 Task: Select the current option in the diff view position.
Action: Mouse moved to (24, 655)
Screenshot: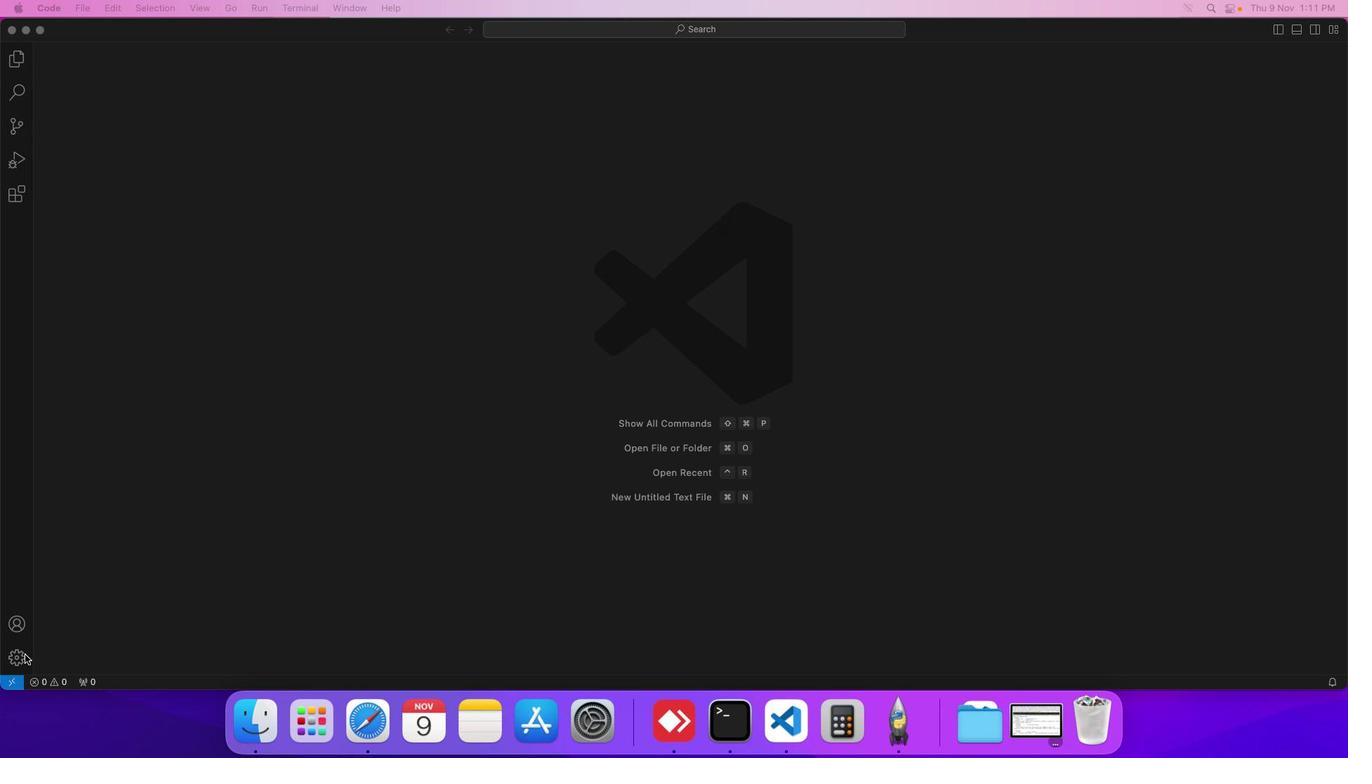 
Action: Mouse pressed left at (24, 655)
Screenshot: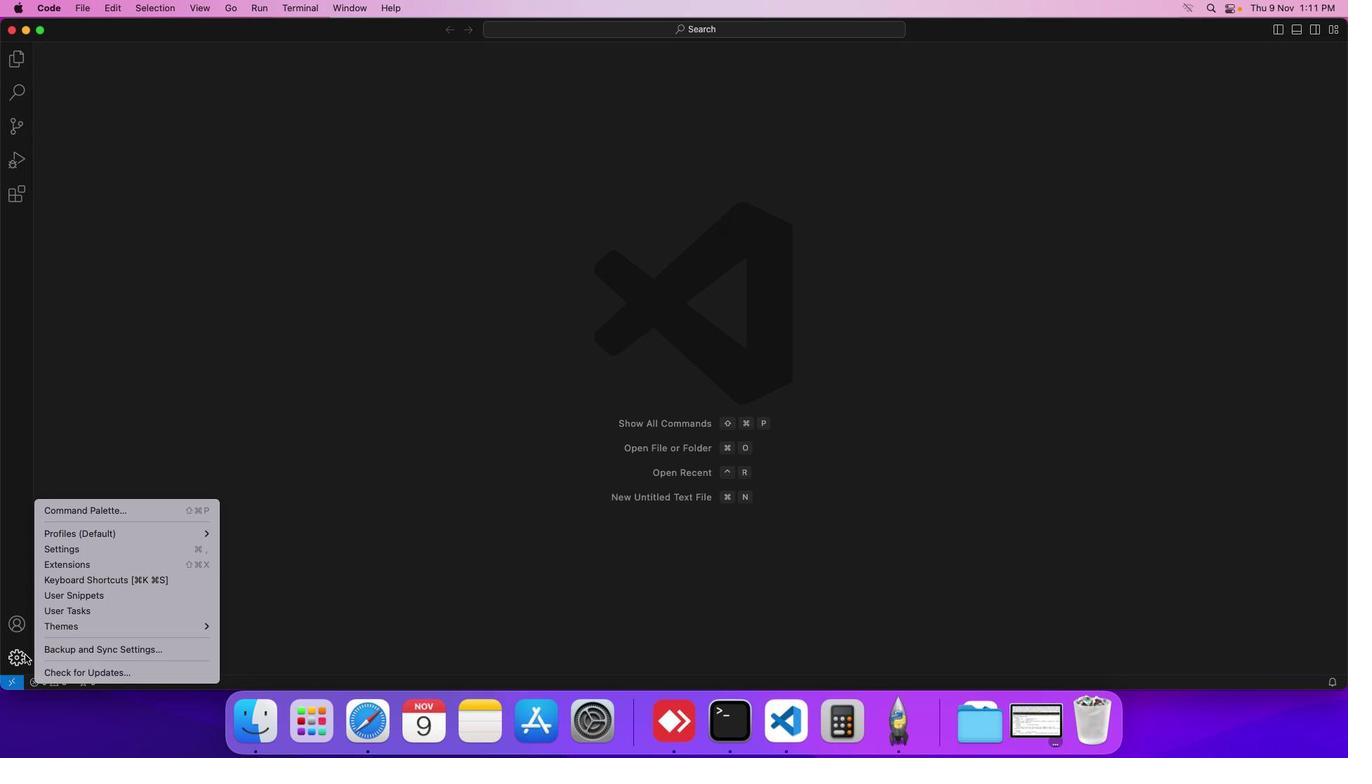 
Action: Mouse moved to (103, 555)
Screenshot: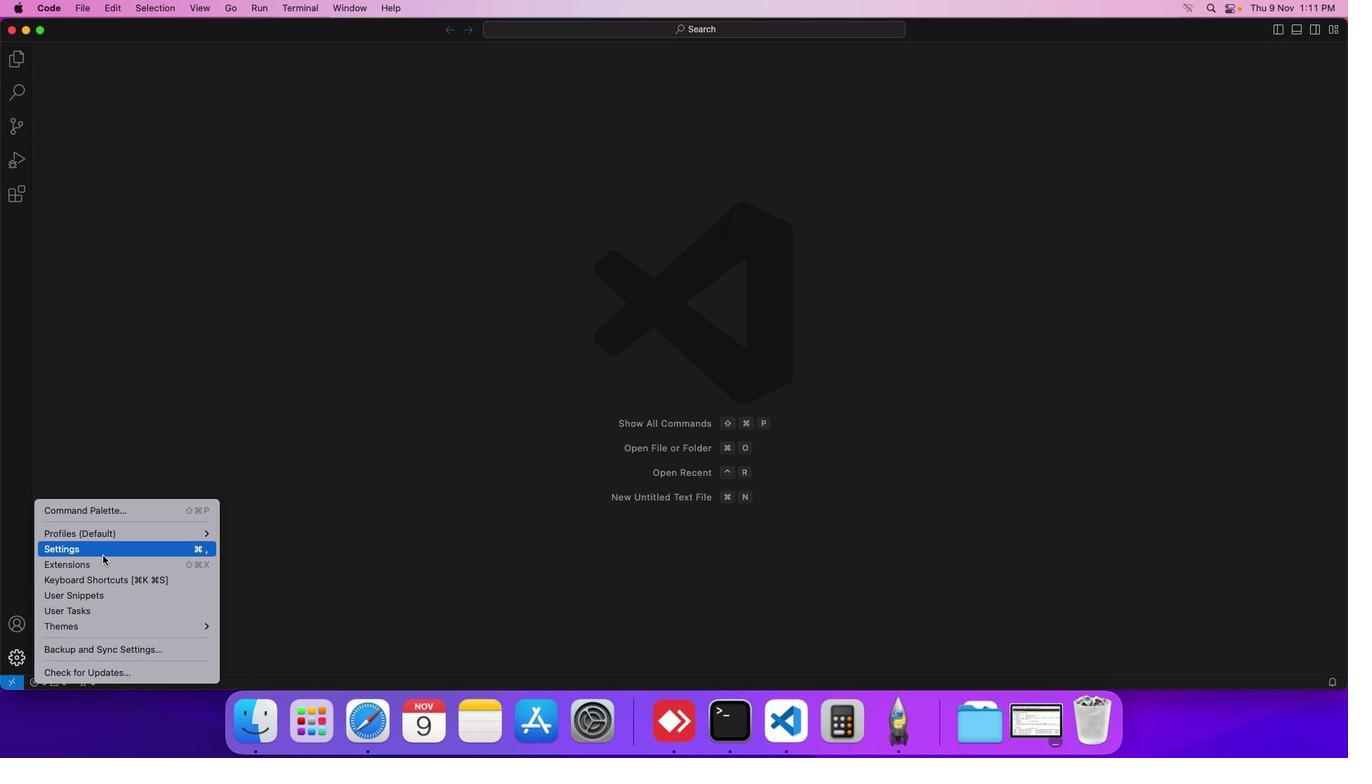 
Action: Mouse pressed left at (103, 555)
Screenshot: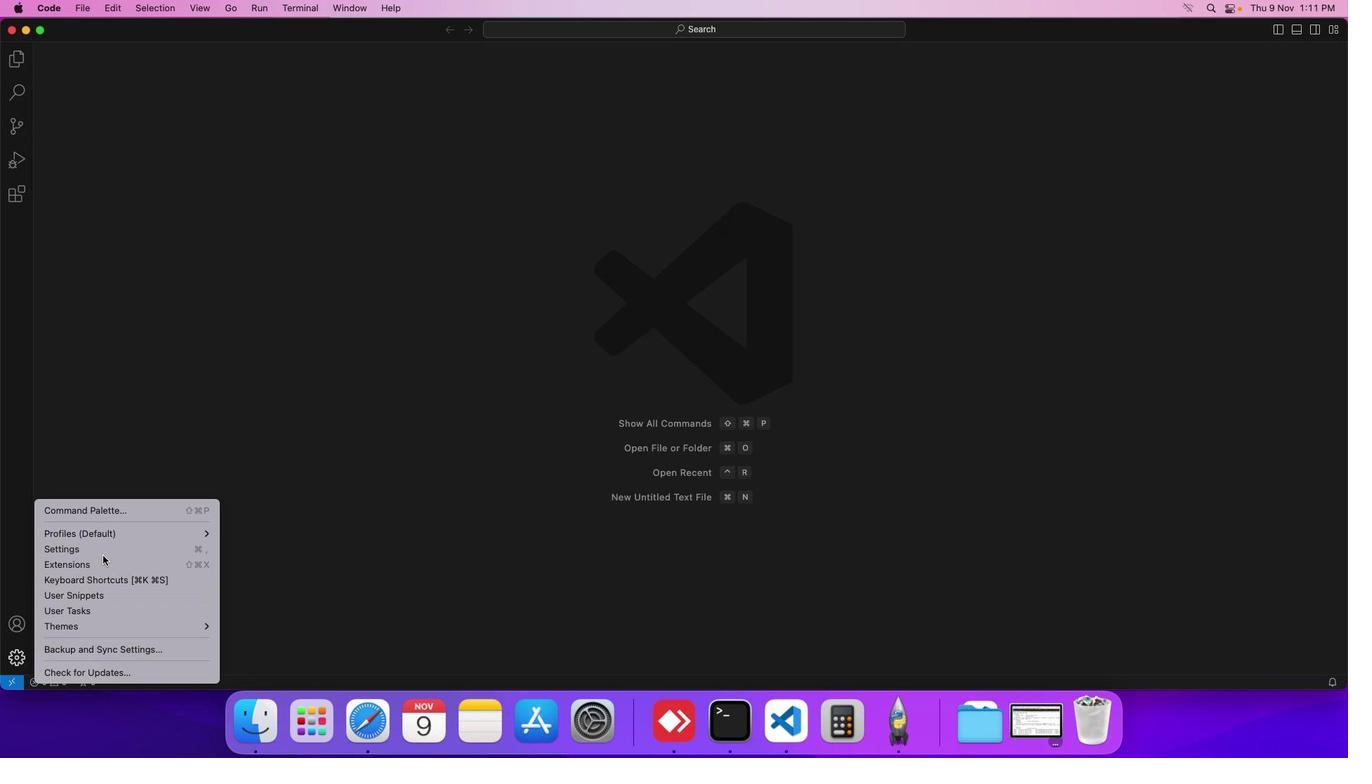 
Action: Mouse moved to (328, 247)
Screenshot: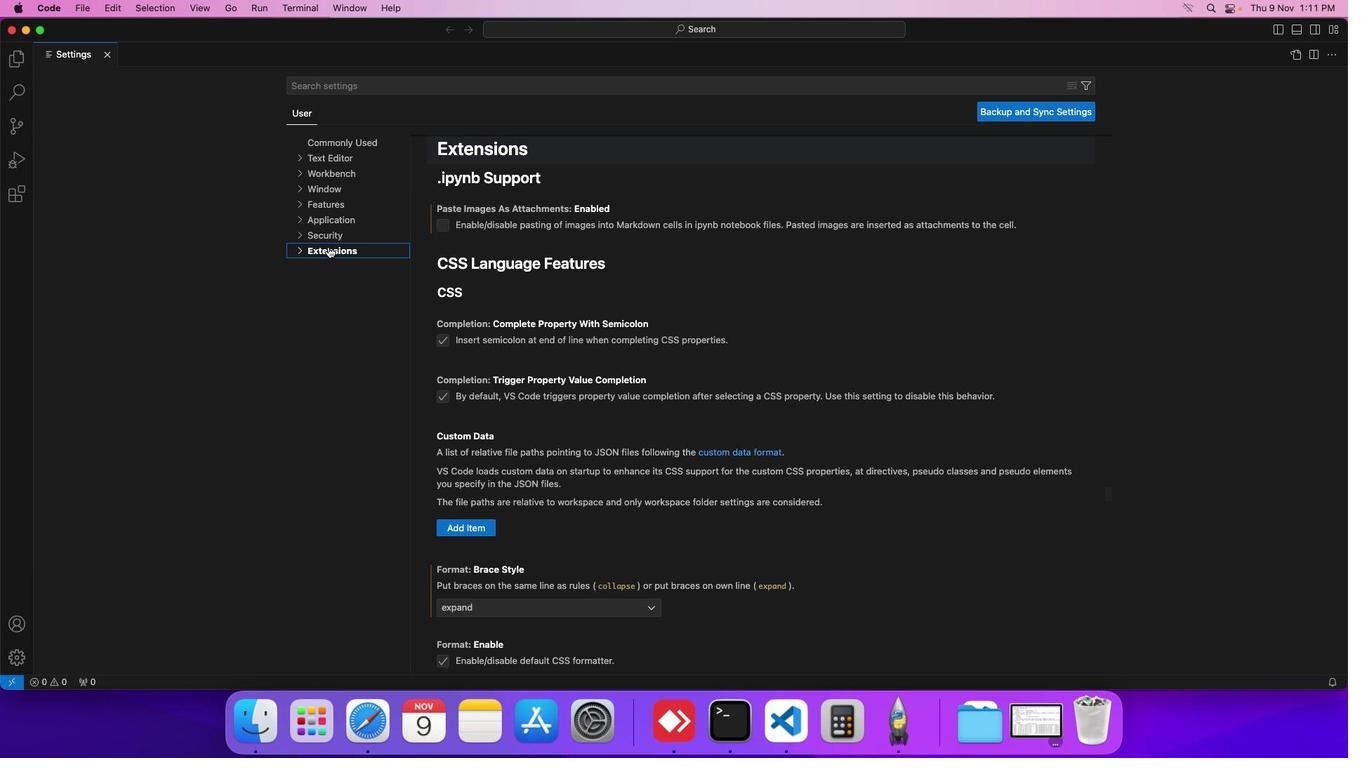 
Action: Mouse pressed left at (328, 247)
Screenshot: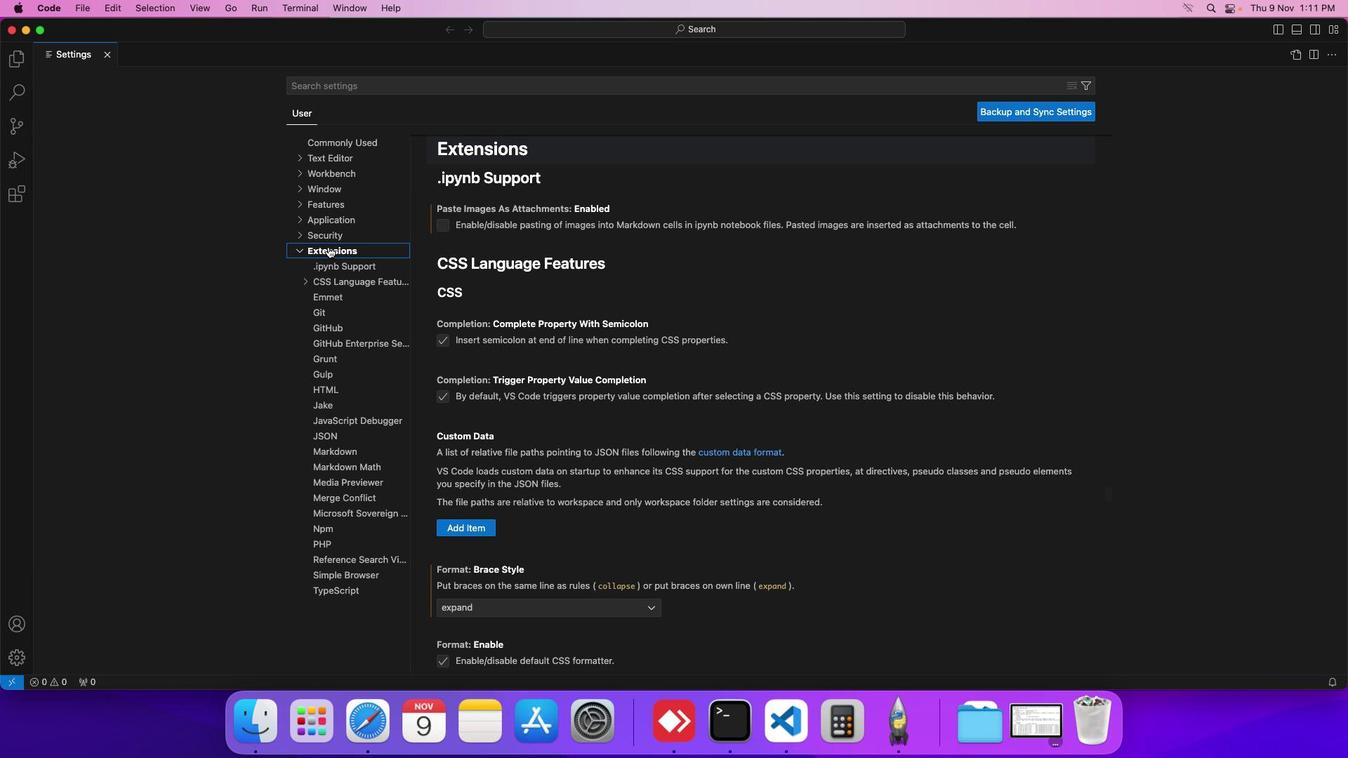 
Action: Mouse moved to (346, 492)
Screenshot: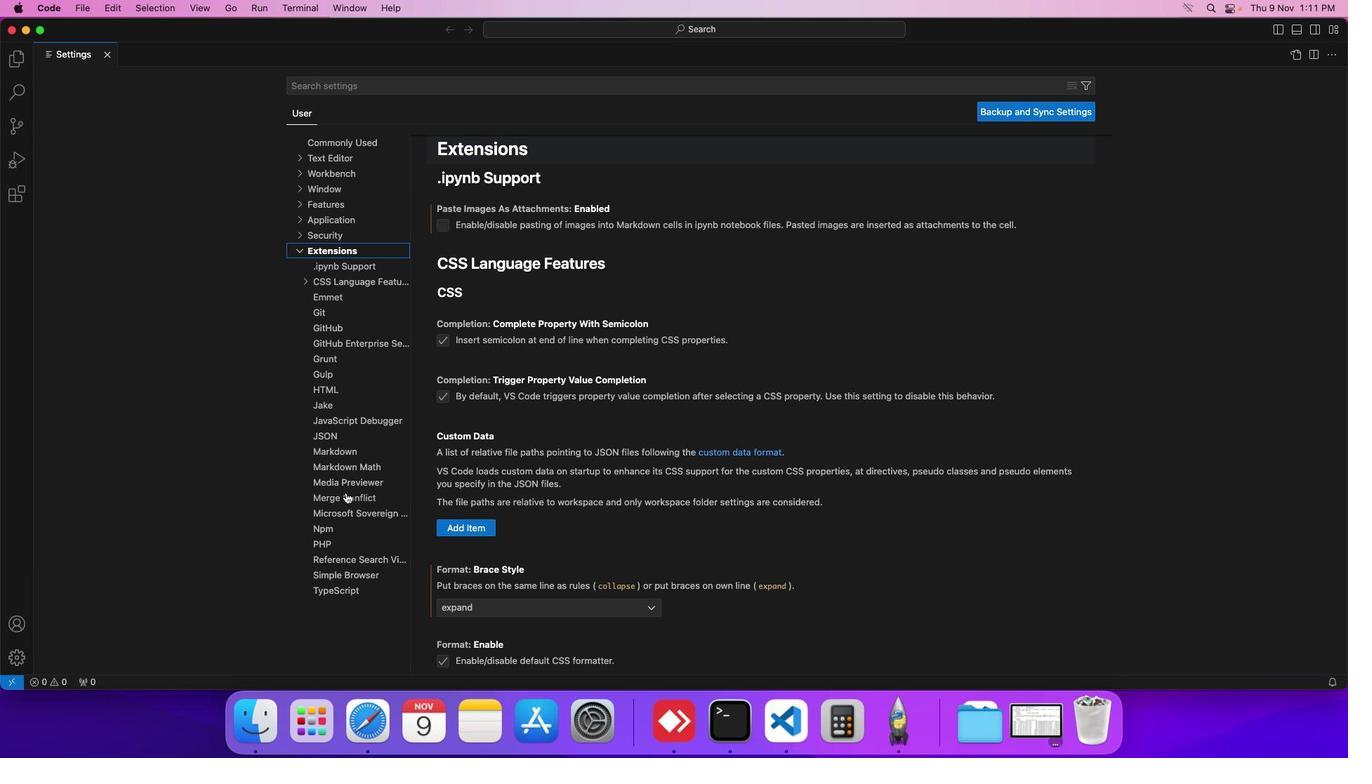 
Action: Mouse pressed left at (346, 492)
Screenshot: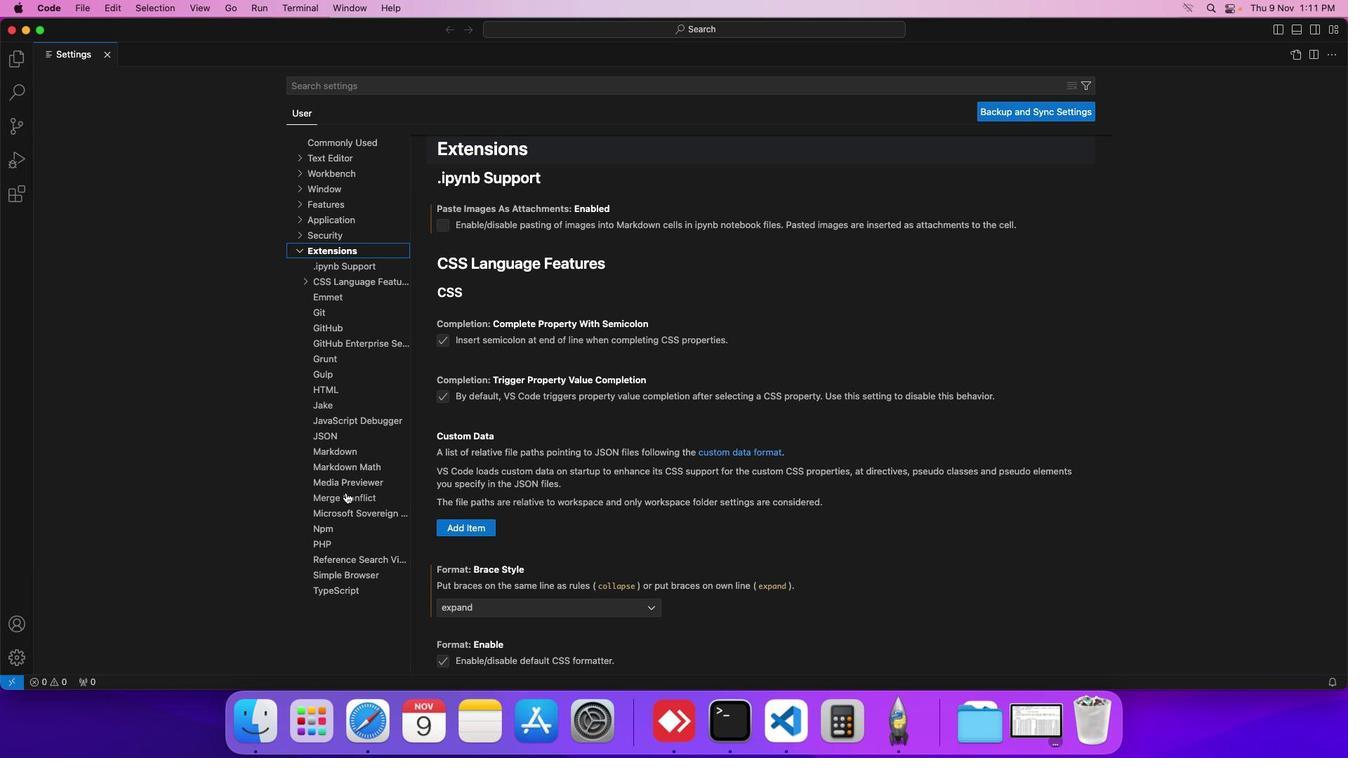 
Action: Mouse moved to (456, 382)
Screenshot: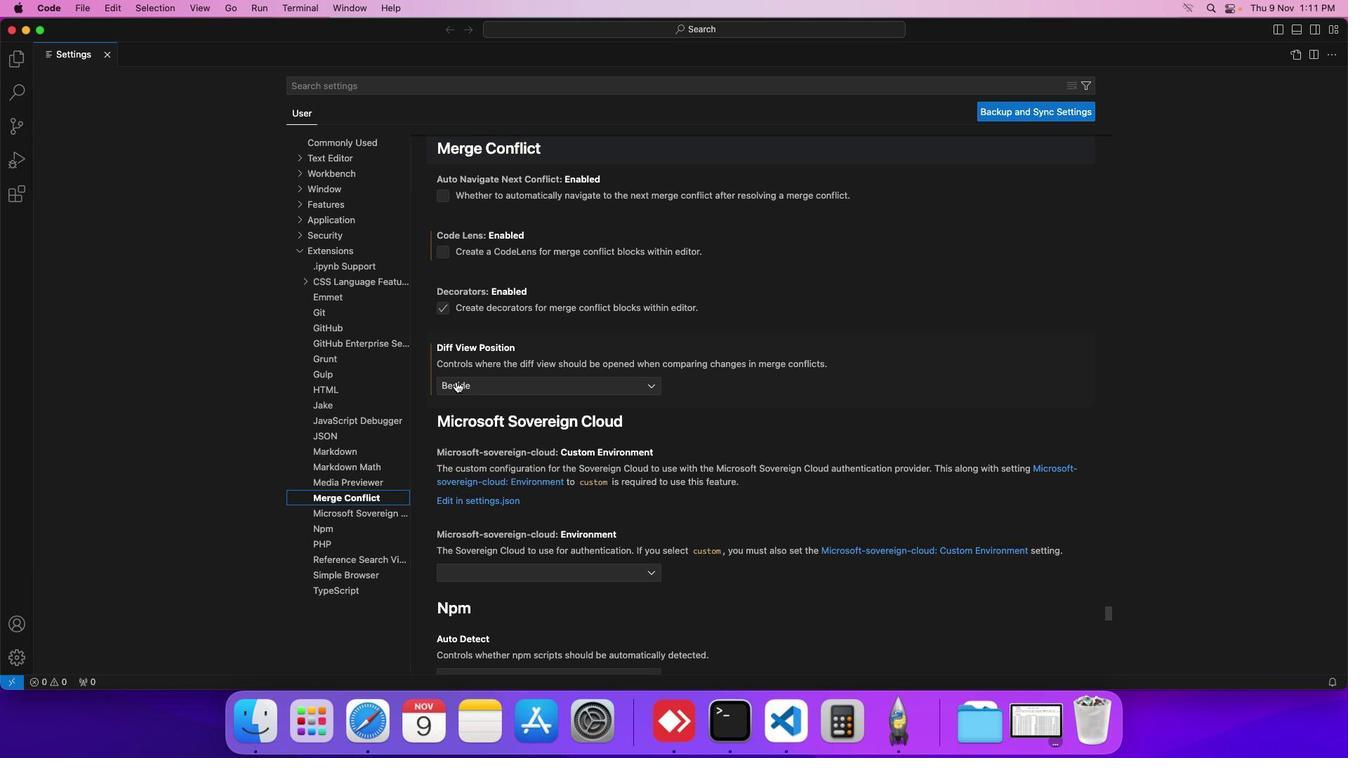 
Action: Mouse pressed left at (456, 382)
Screenshot: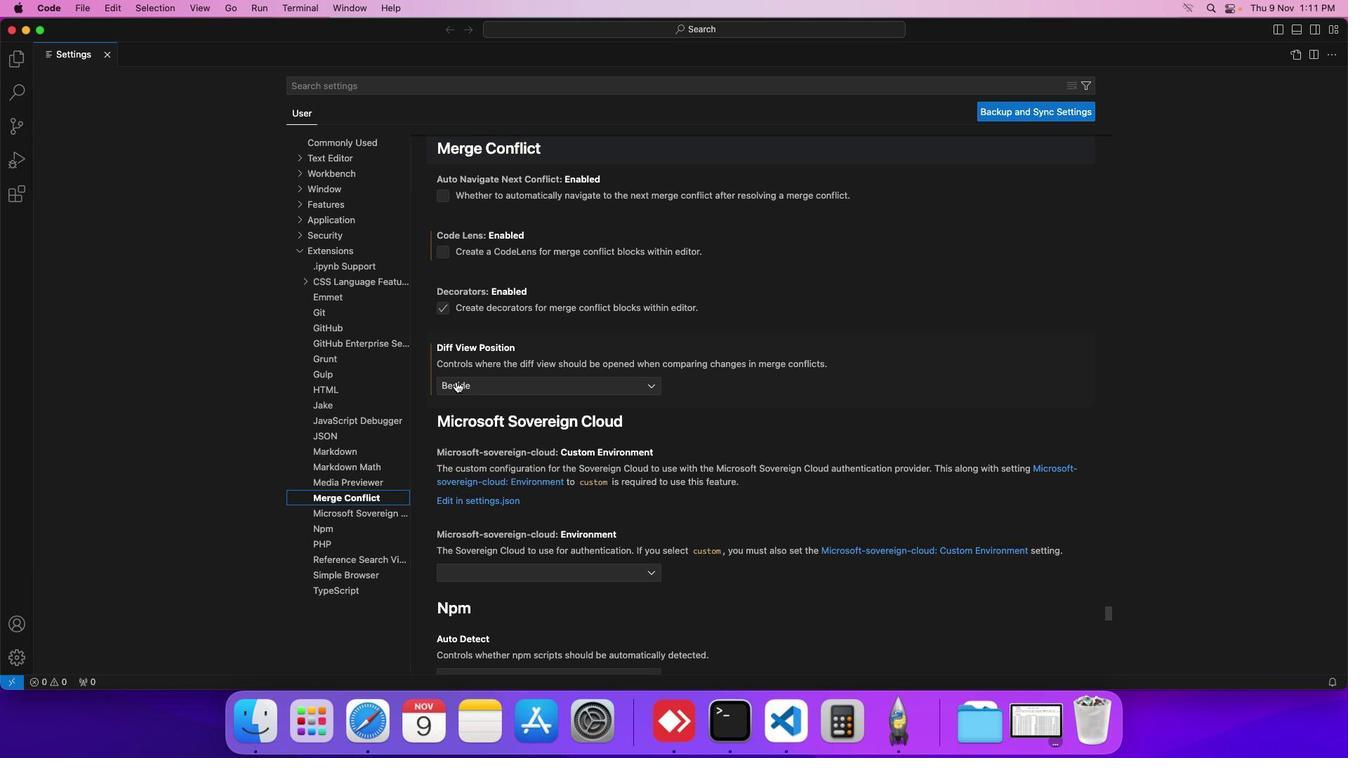 
Action: Mouse moved to (455, 407)
Screenshot: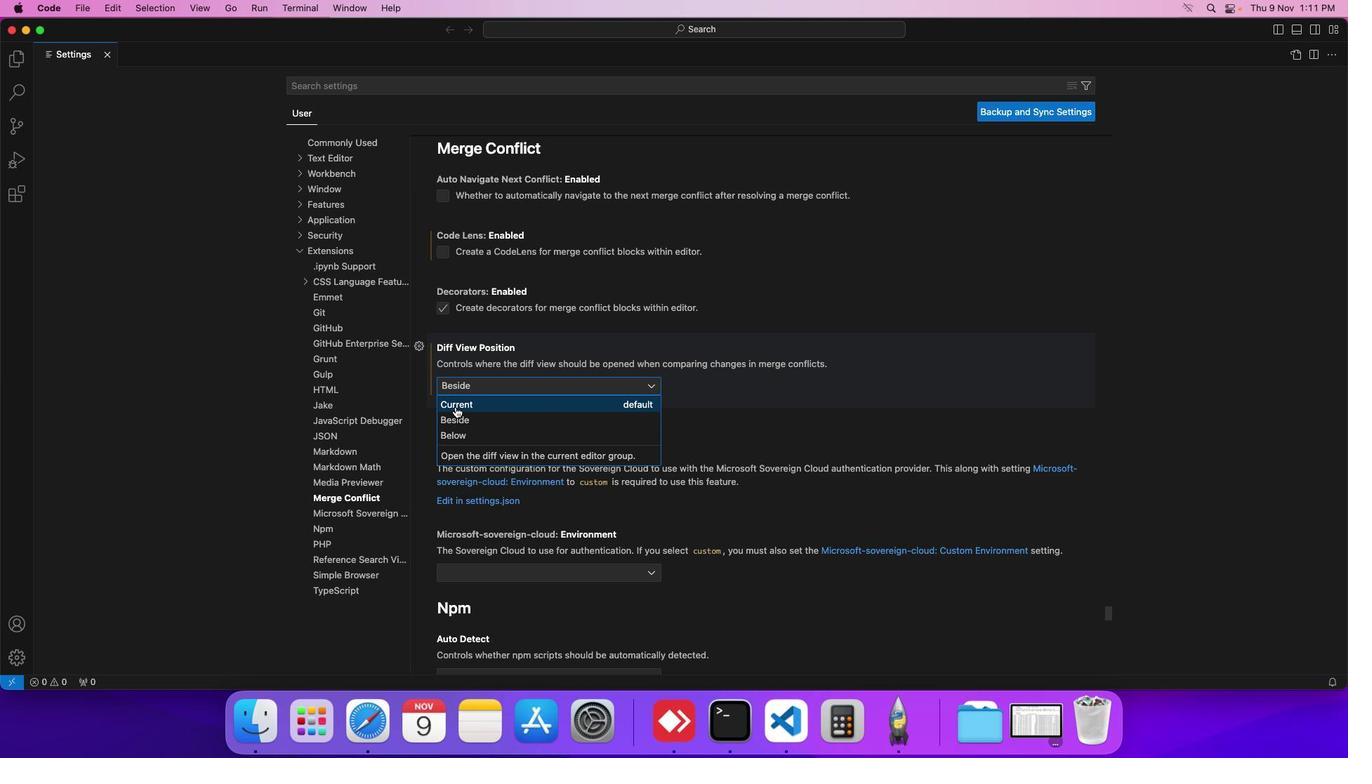 
Action: Mouse pressed left at (455, 407)
Screenshot: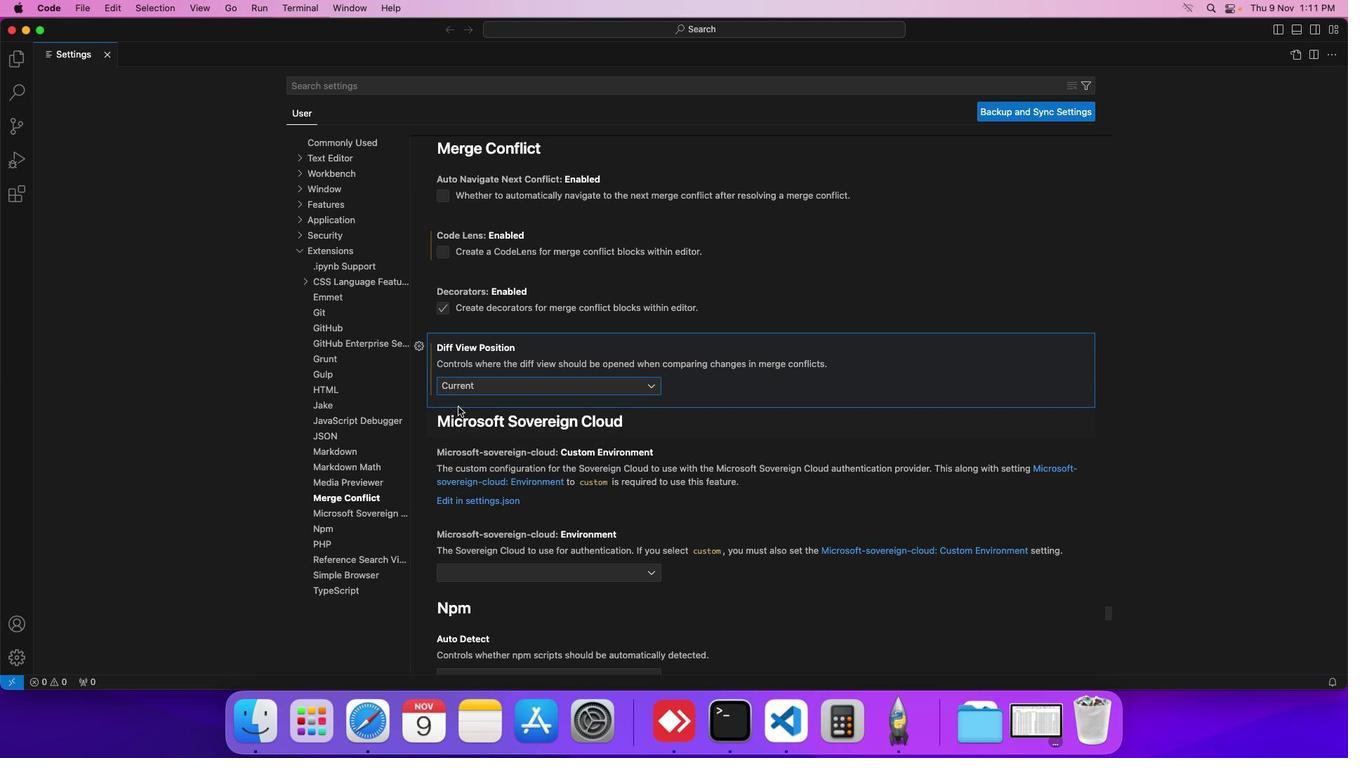 
Action: Mouse moved to (462, 407)
Screenshot: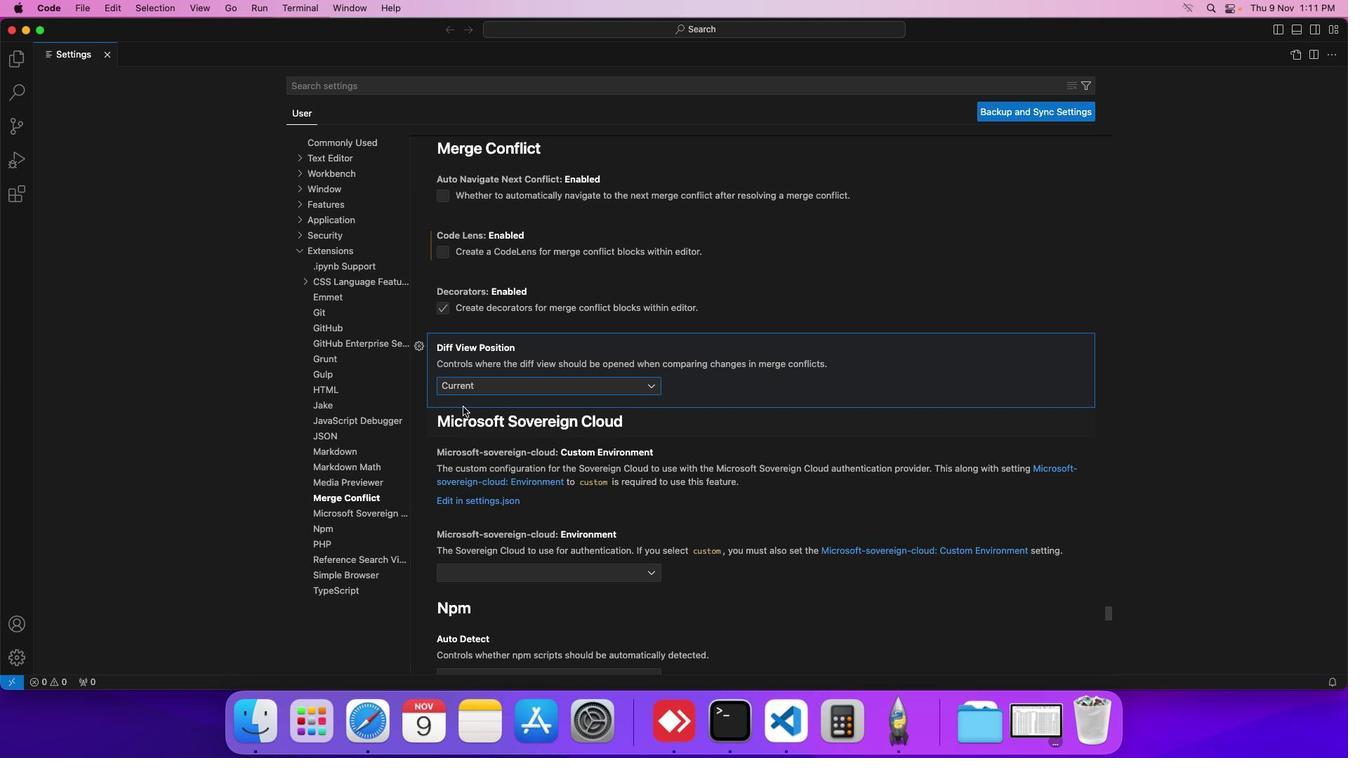 
